 Task: Change "PES maximum size" for PS muxer to 65500.
Action: Mouse moved to (125, 19)
Screenshot: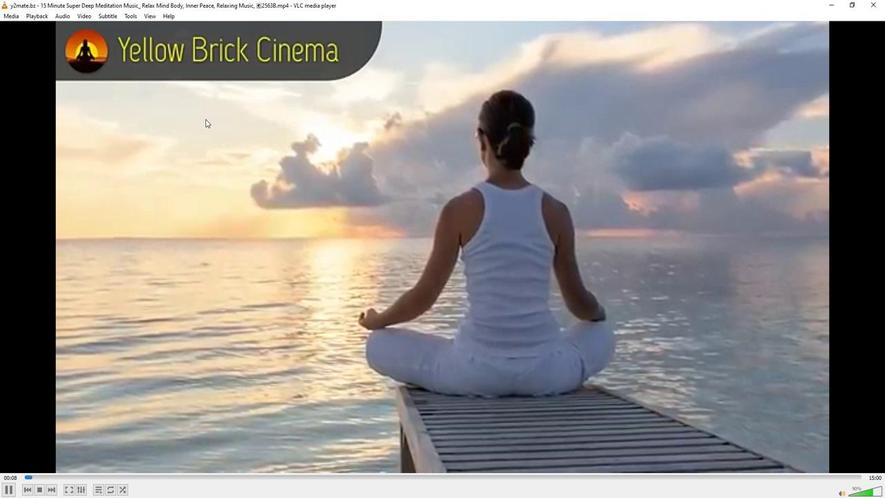 
Action: Mouse pressed left at (125, 19)
Screenshot: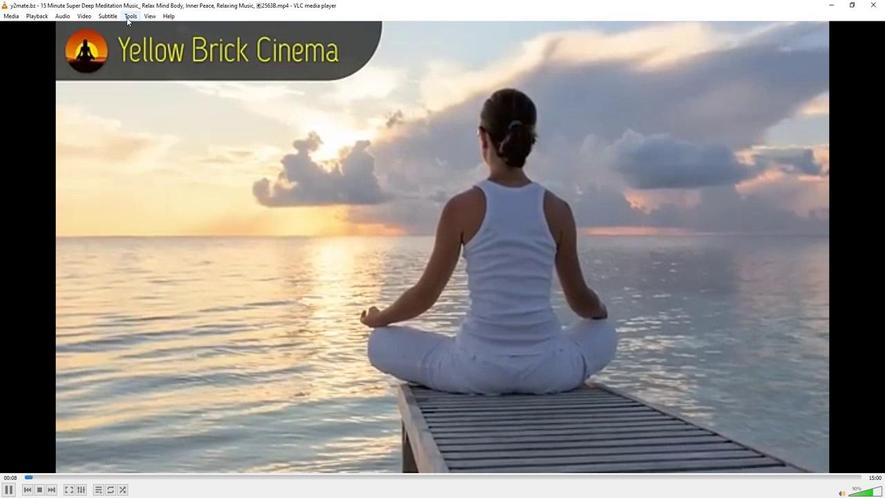 
Action: Mouse moved to (154, 128)
Screenshot: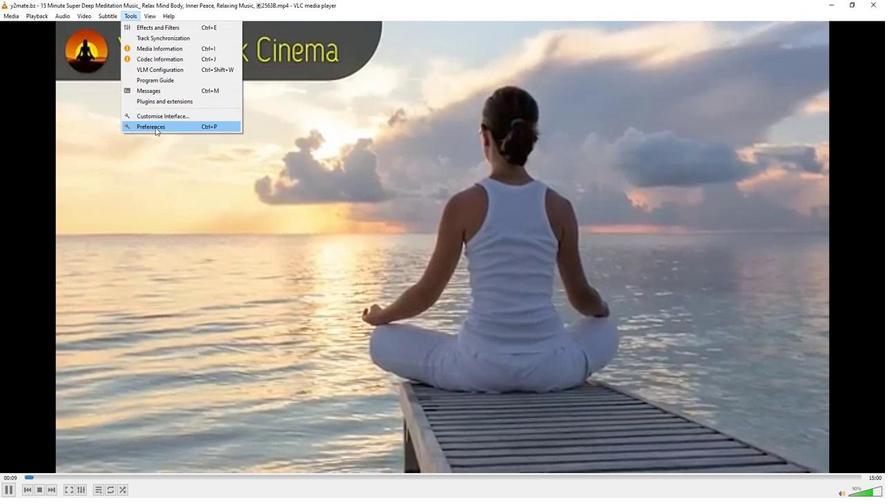 
Action: Mouse pressed left at (154, 128)
Screenshot: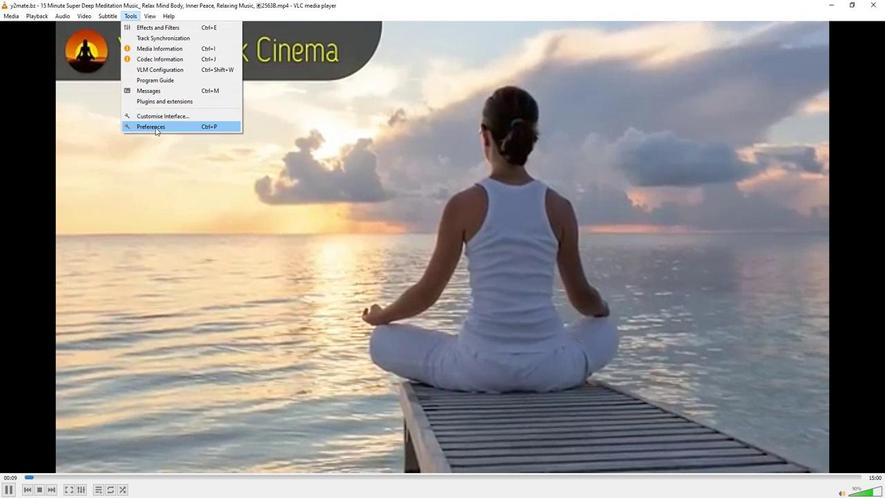 
Action: Mouse moved to (294, 403)
Screenshot: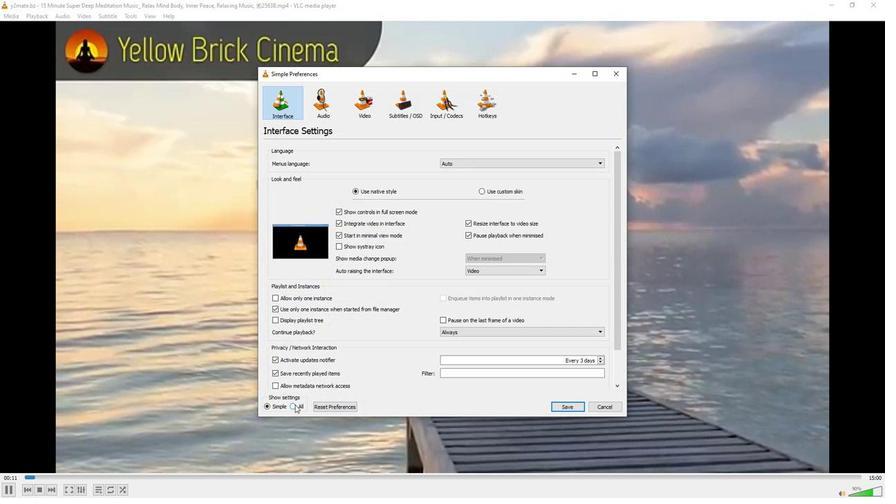 
Action: Mouse pressed left at (294, 403)
Screenshot: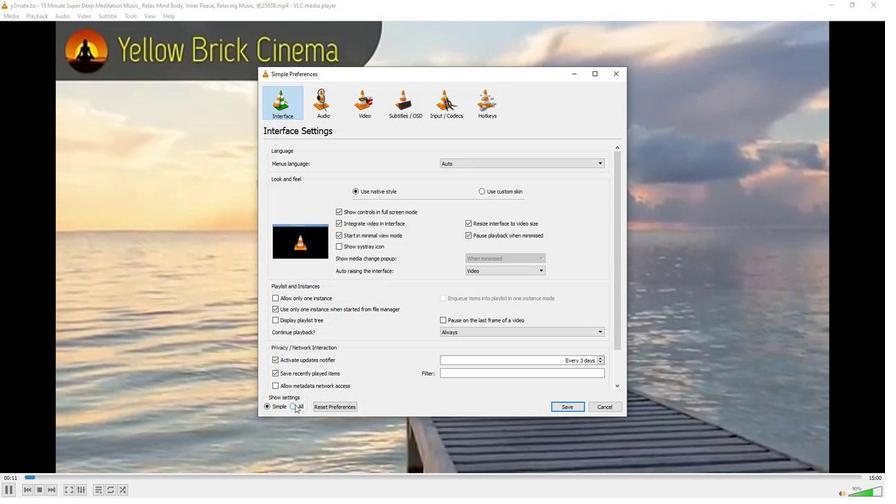 
Action: Mouse moved to (286, 324)
Screenshot: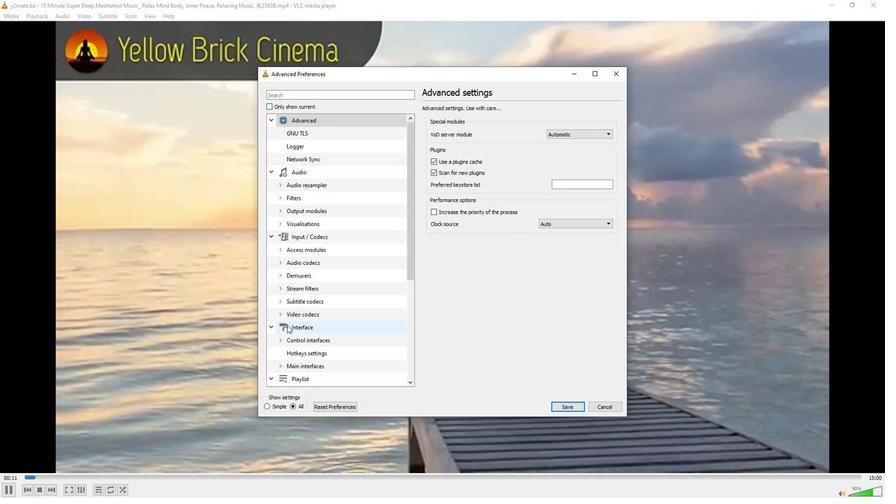 
Action: Mouse scrolled (286, 324) with delta (0, 0)
Screenshot: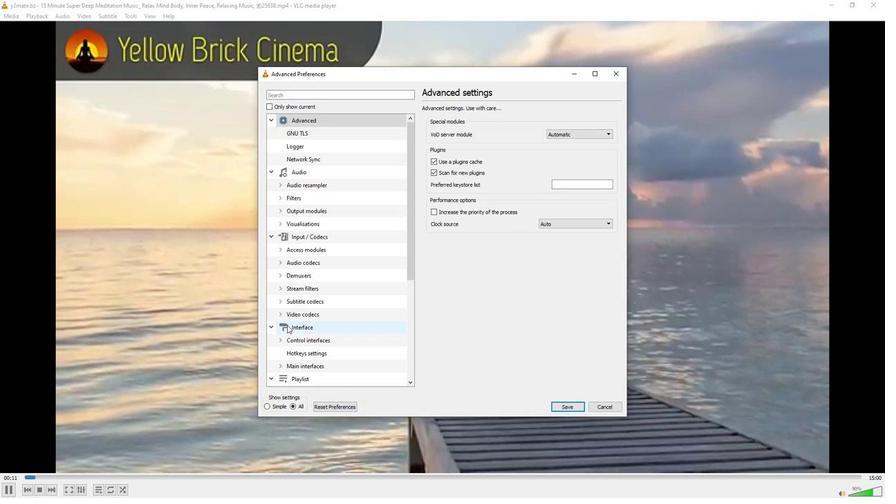 
Action: Mouse scrolled (286, 324) with delta (0, 0)
Screenshot: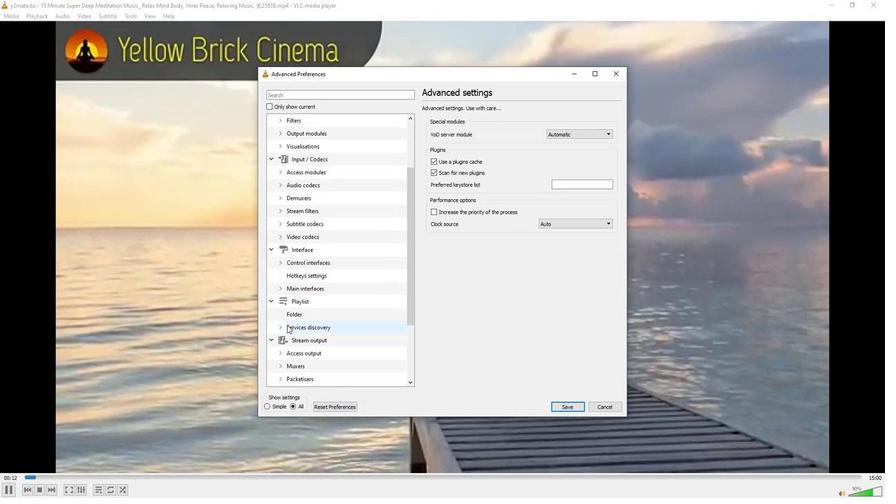 
Action: Mouse scrolled (286, 324) with delta (0, 0)
Screenshot: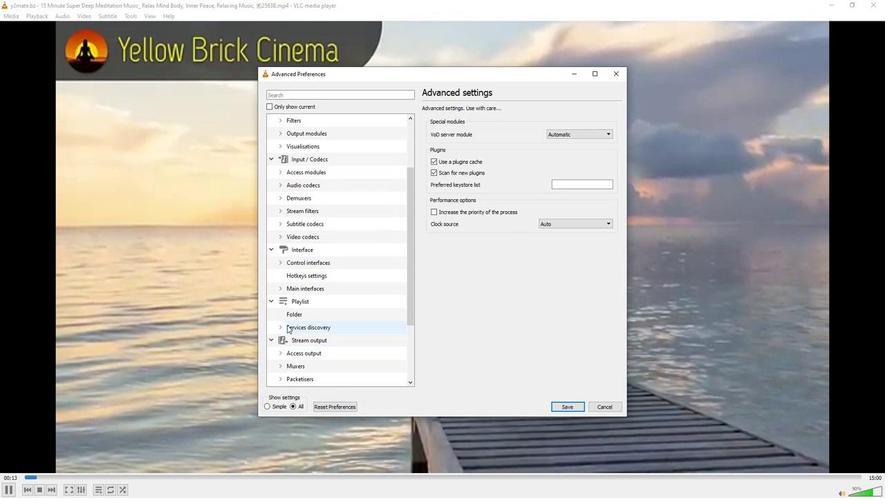 
Action: Mouse moved to (280, 327)
Screenshot: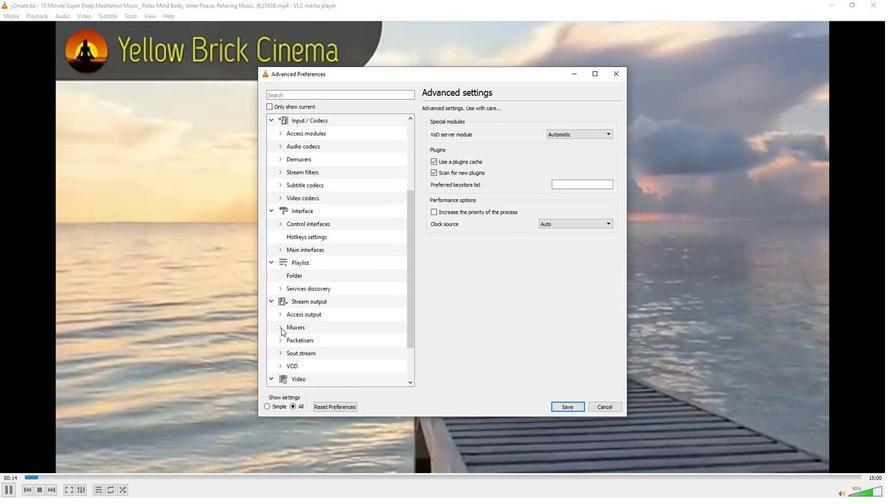 
Action: Mouse pressed left at (280, 327)
Screenshot: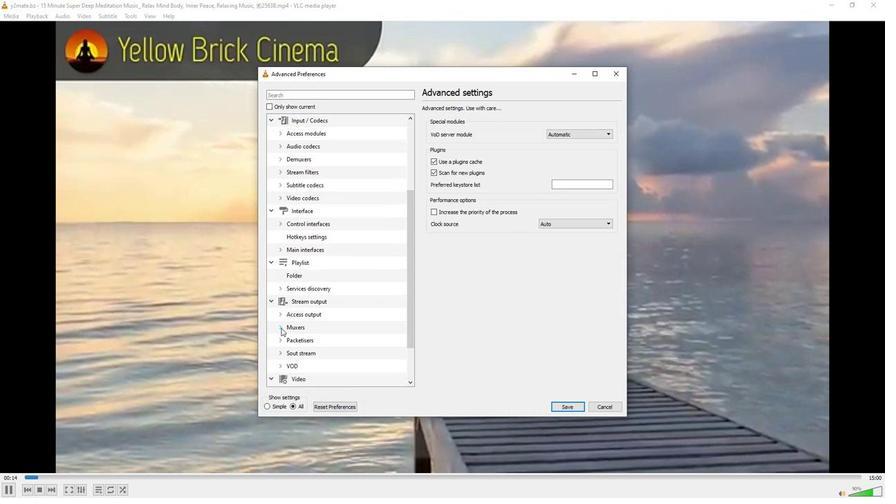 
Action: Mouse moved to (307, 377)
Screenshot: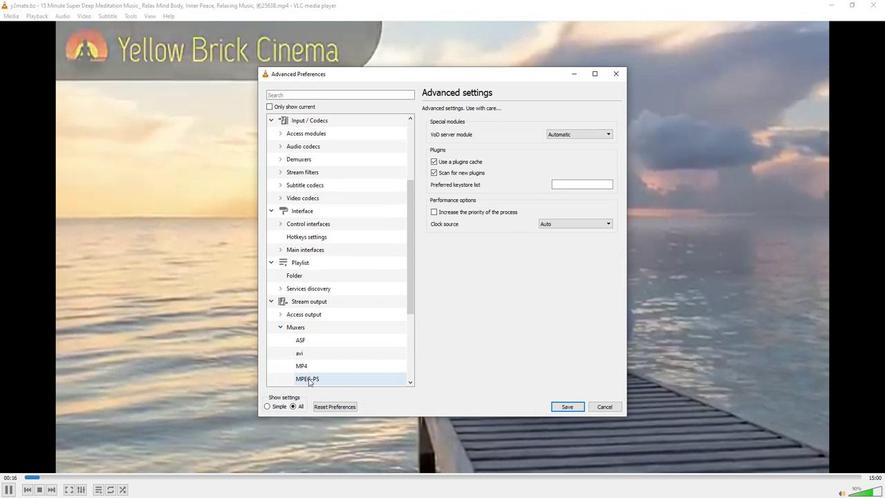 
Action: Mouse pressed left at (307, 377)
Screenshot: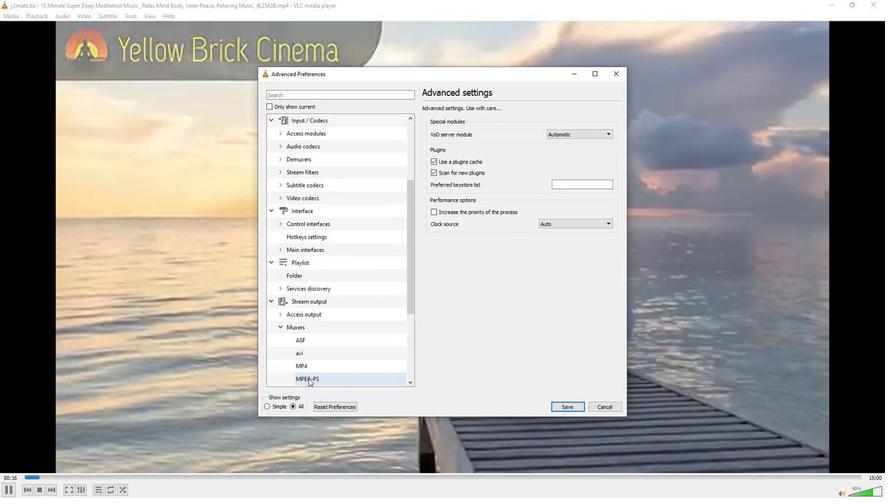 
Action: Mouse moved to (612, 132)
Screenshot: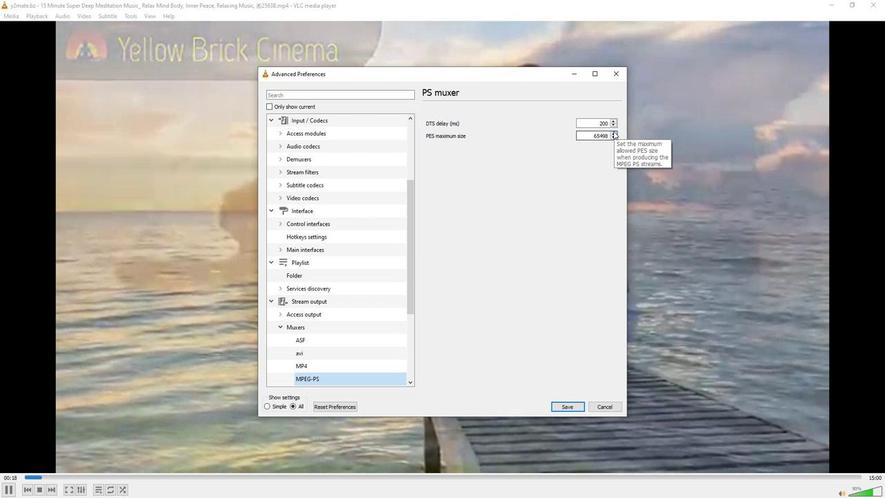 
Action: Mouse pressed left at (612, 132)
Screenshot: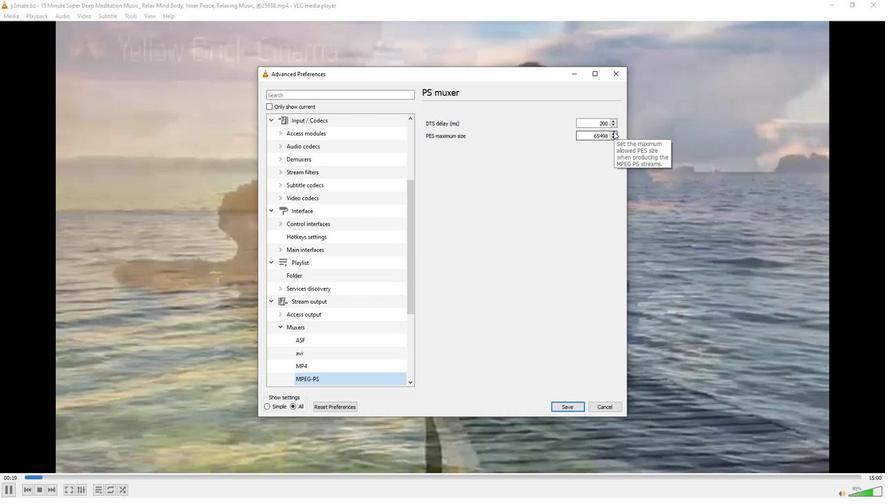 
Action: Mouse pressed left at (612, 132)
Screenshot: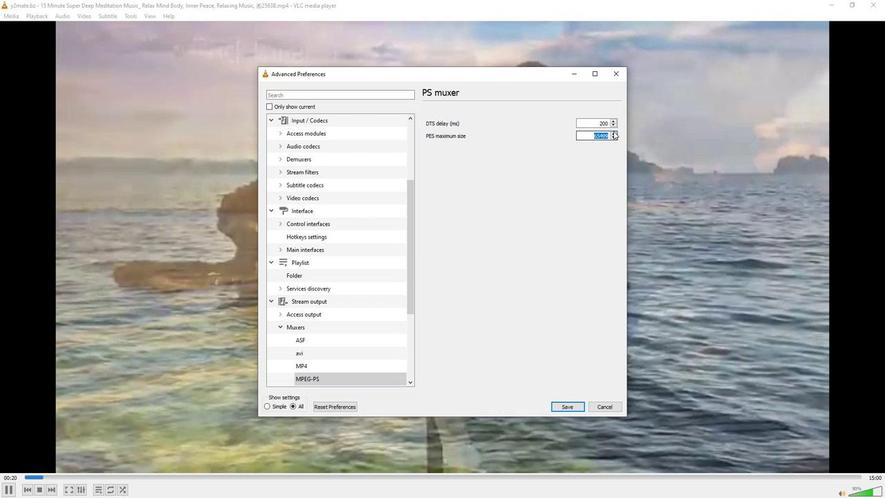 
Action: Mouse moved to (528, 255)
Screenshot: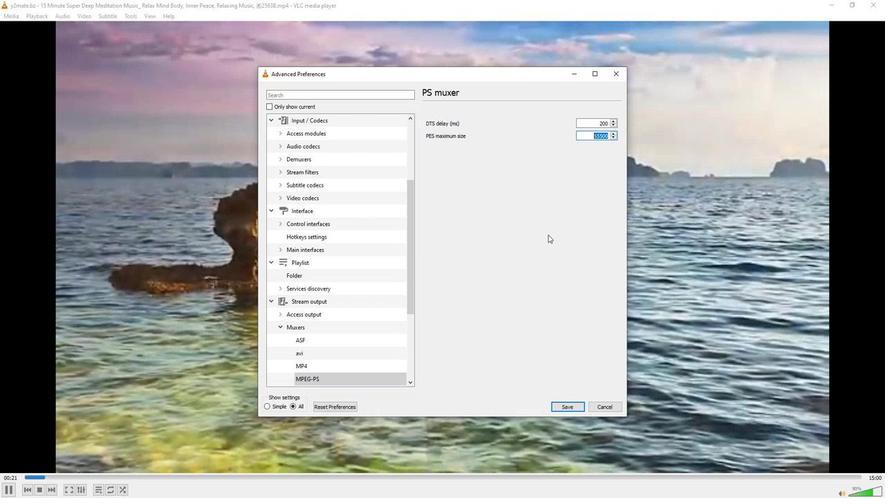 
